 Task: Setup link text in the me for the builder.
Action: Mouse moved to (1075, 78)
Screenshot: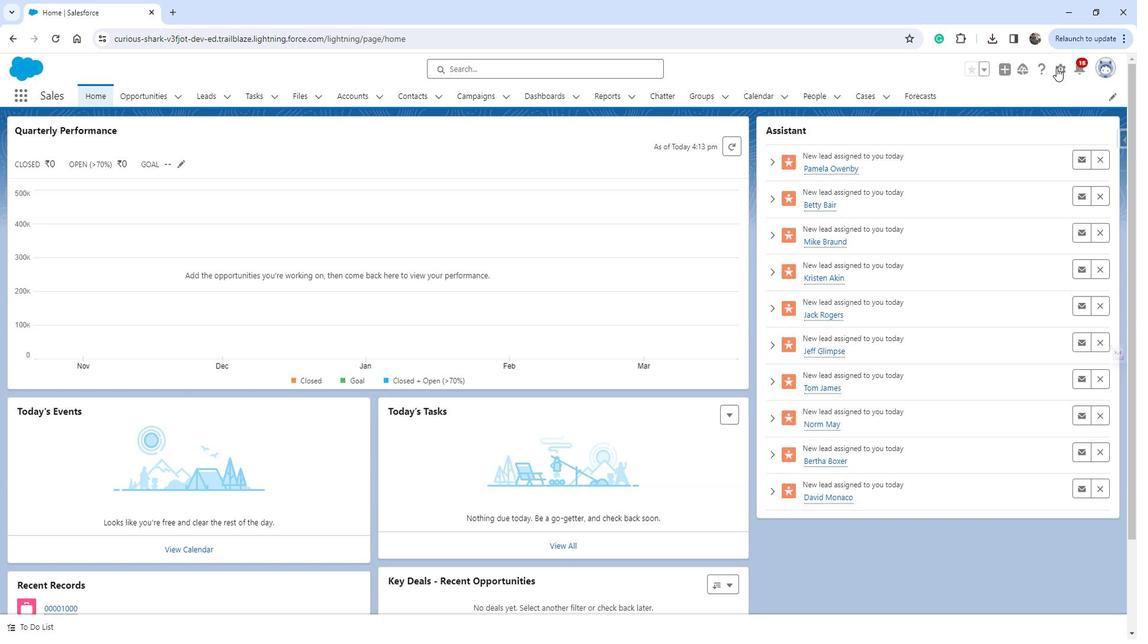 
Action: Mouse pressed left at (1075, 78)
Screenshot: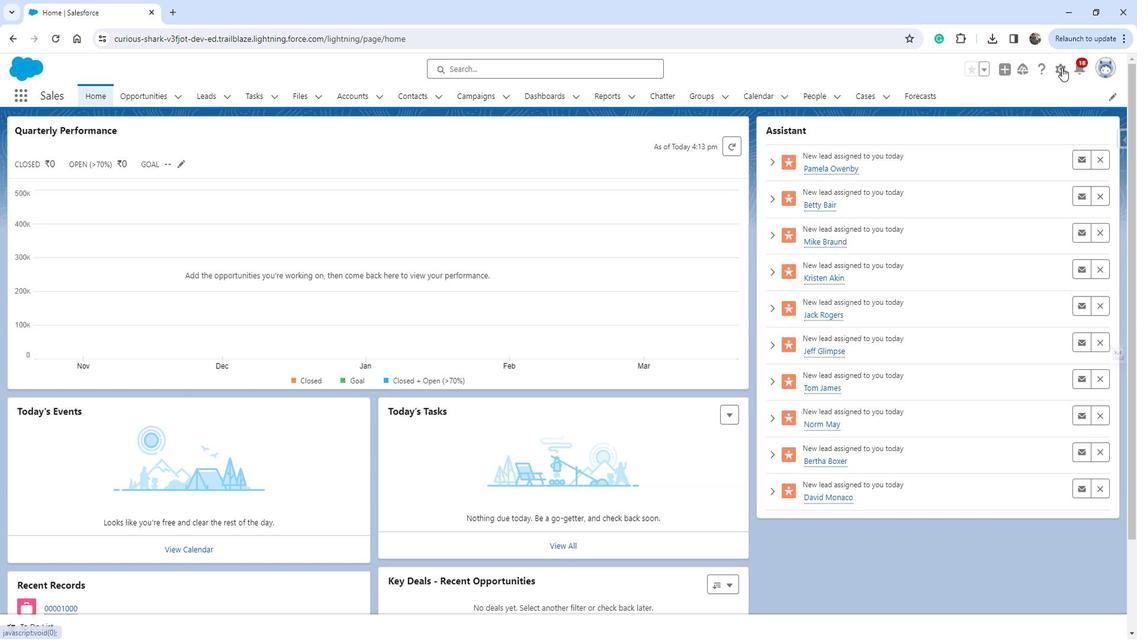 
Action: Mouse moved to (1035, 107)
Screenshot: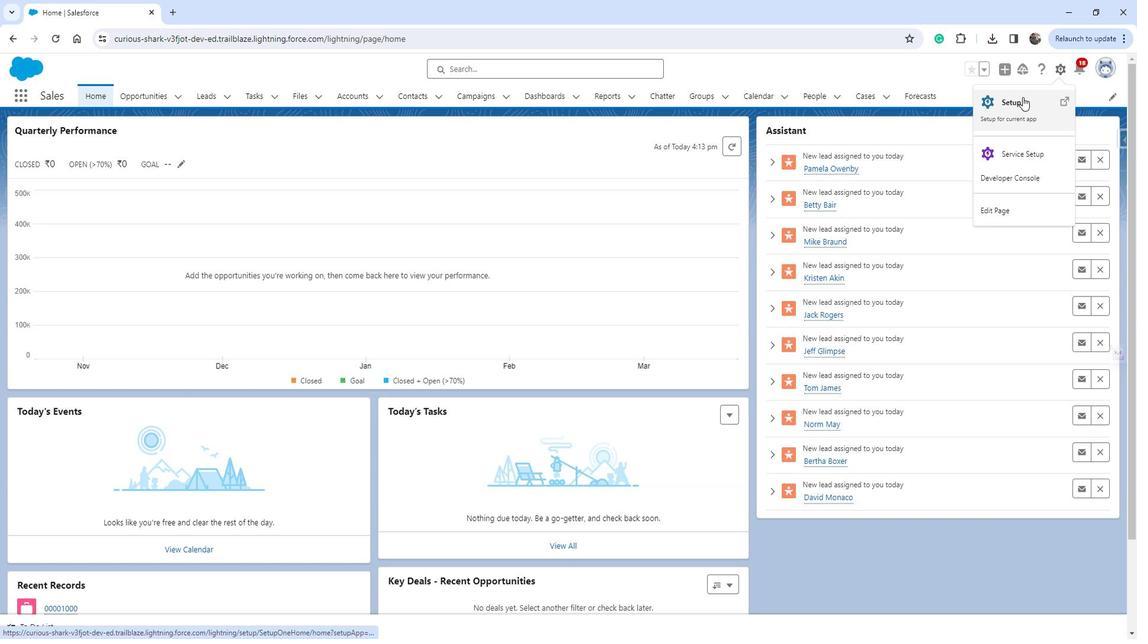 
Action: Mouse pressed left at (1035, 107)
Screenshot: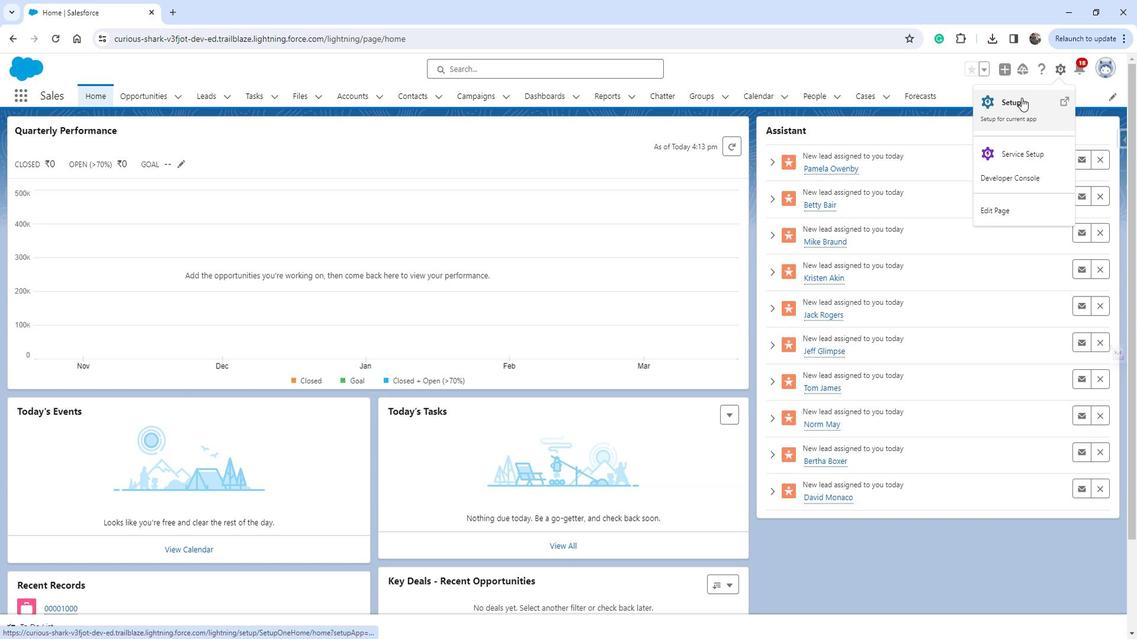 
Action: Mouse moved to (94, 290)
Screenshot: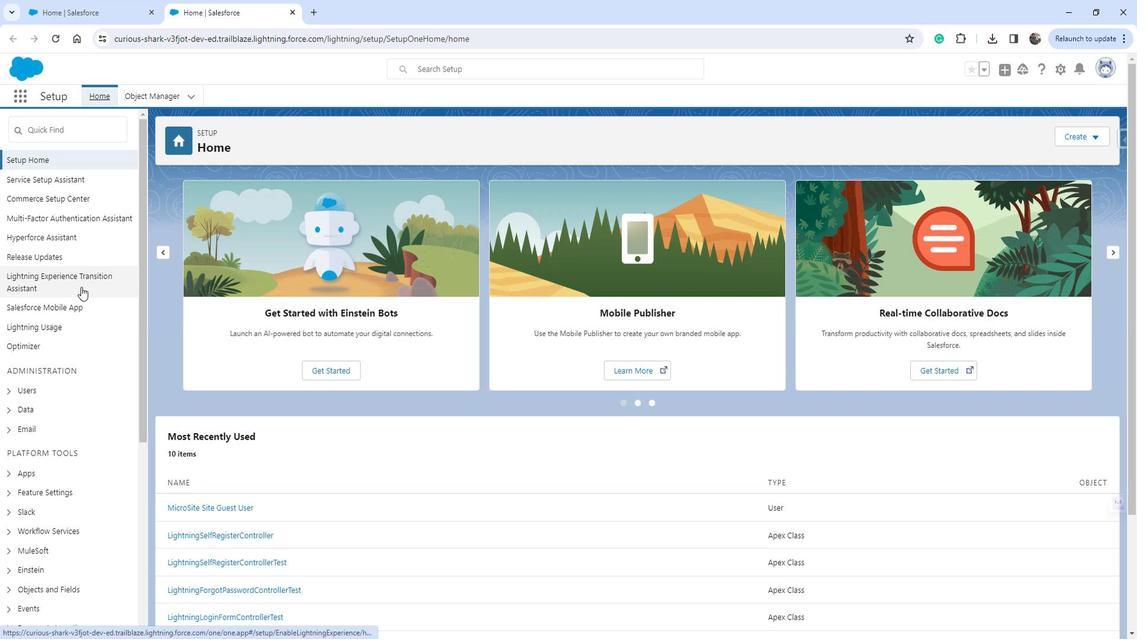 
Action: Mouse scrolled (94, 289) with delta (0, 0)
Screenshot: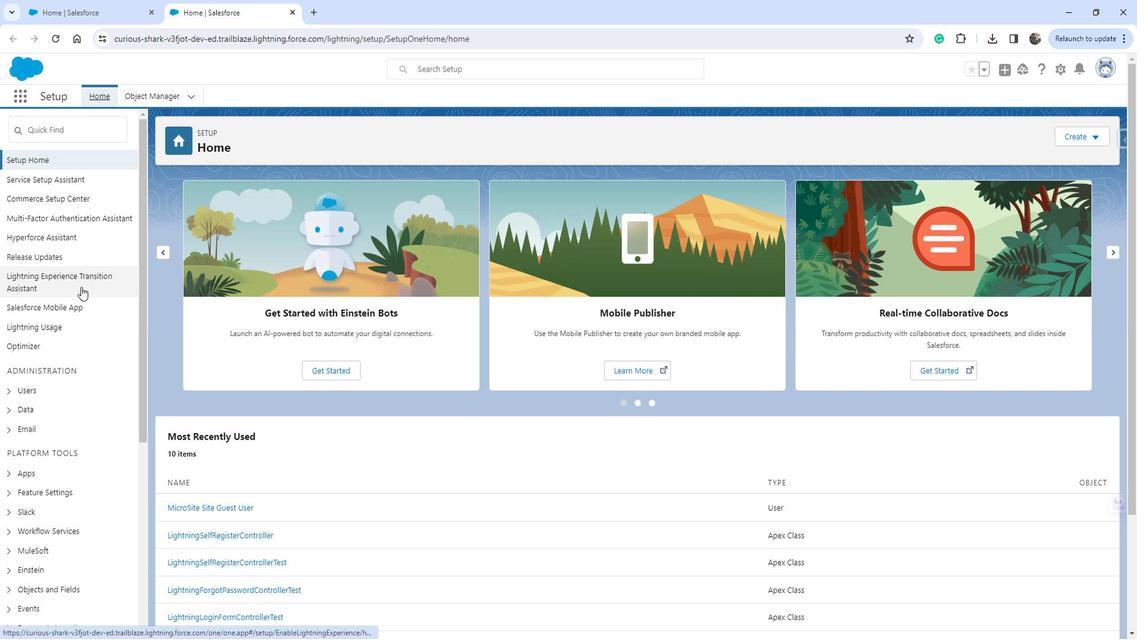 
Action: Mouse scrolled (94, 289) with delta (0, 0)
Screenshot: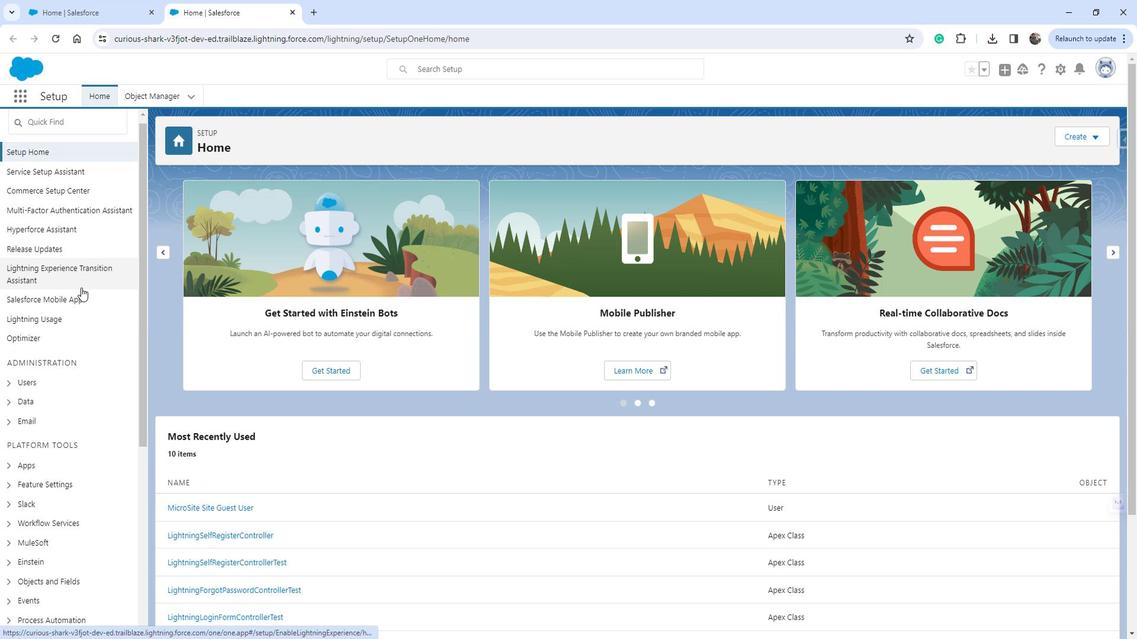 
Action: Mouse scrolled (94, 289) with delta (0, 0)
Screenshot: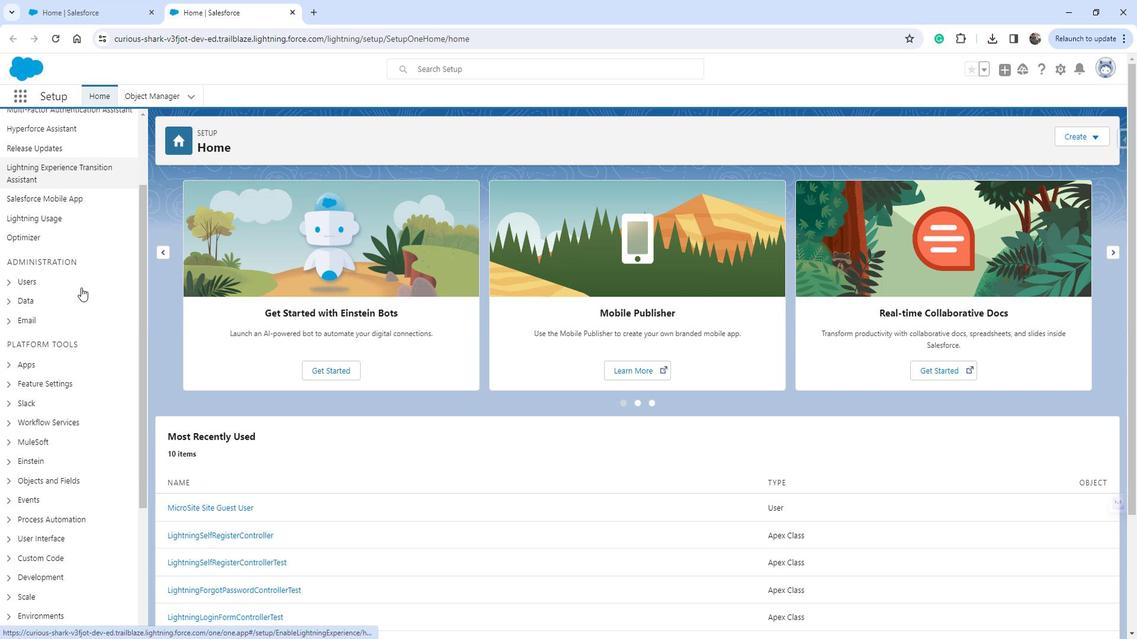 
Action: Mouse moved to (61, 314)
Screenshot: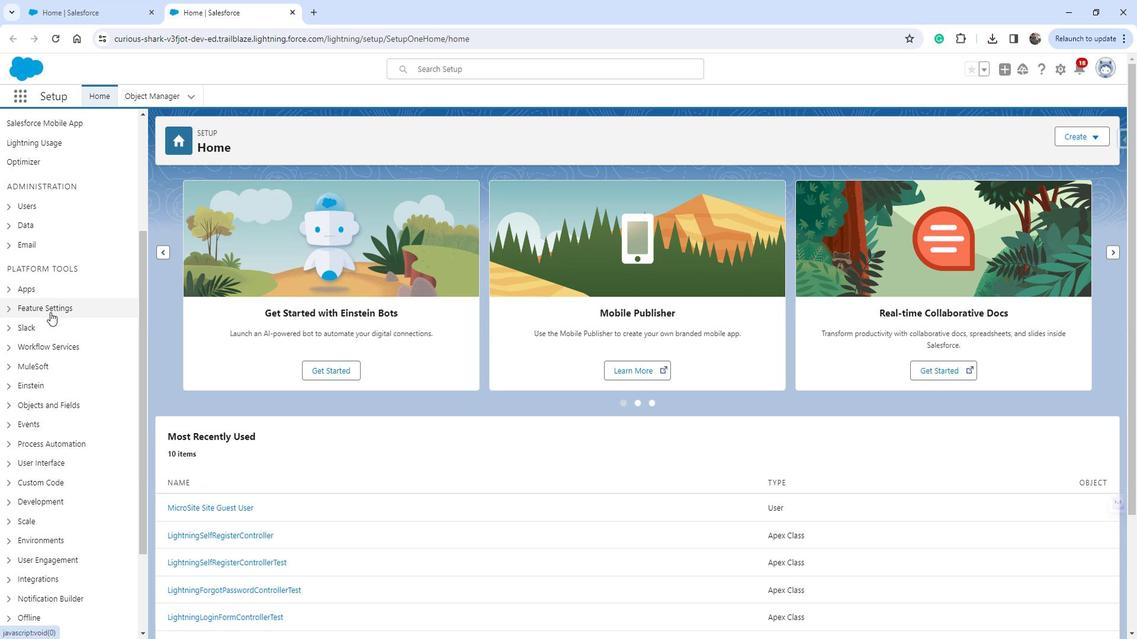 
Action: Mouse pressed left at (61, 314)
Screenshot: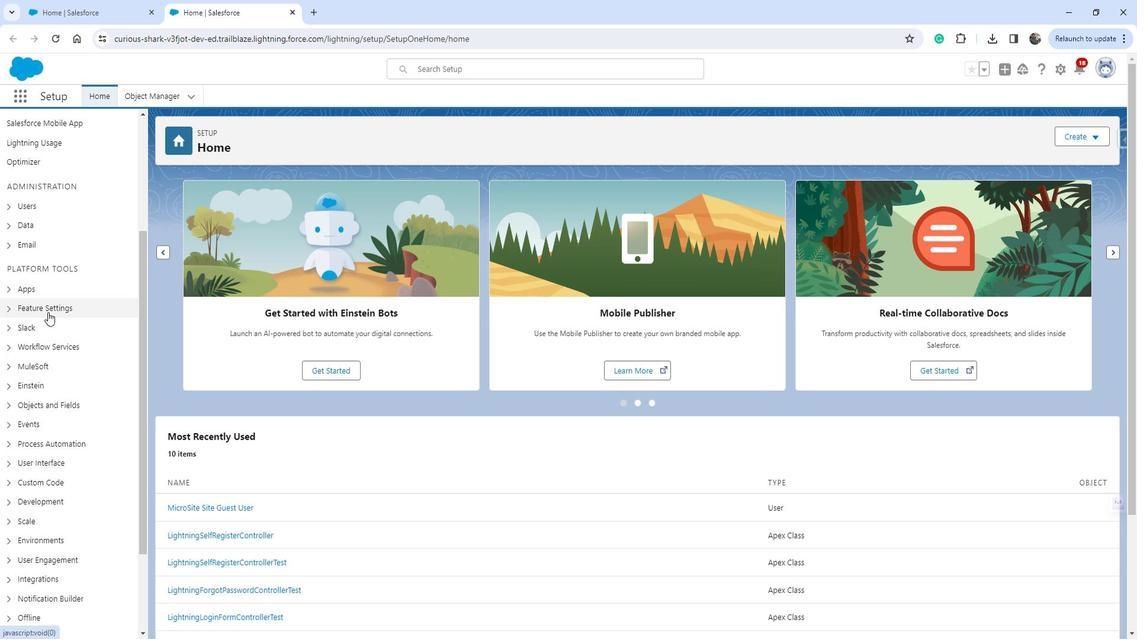 
Action: Mouse moved to (68, 404)
Screenshot: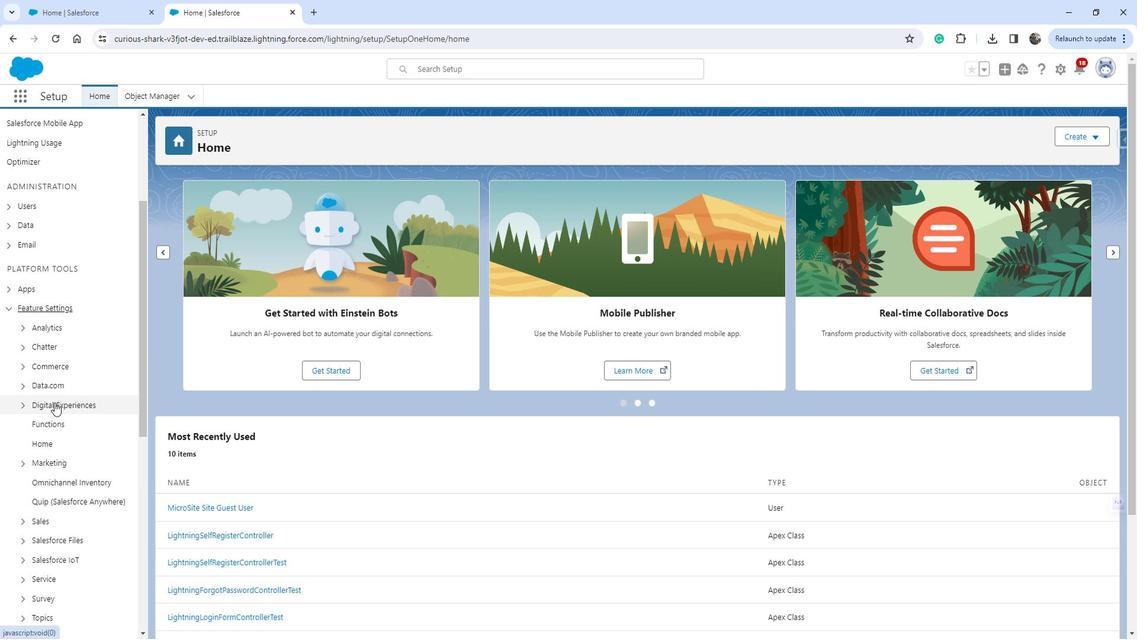 
Action: Mouse pressed left at (68, 404)
Screenshot: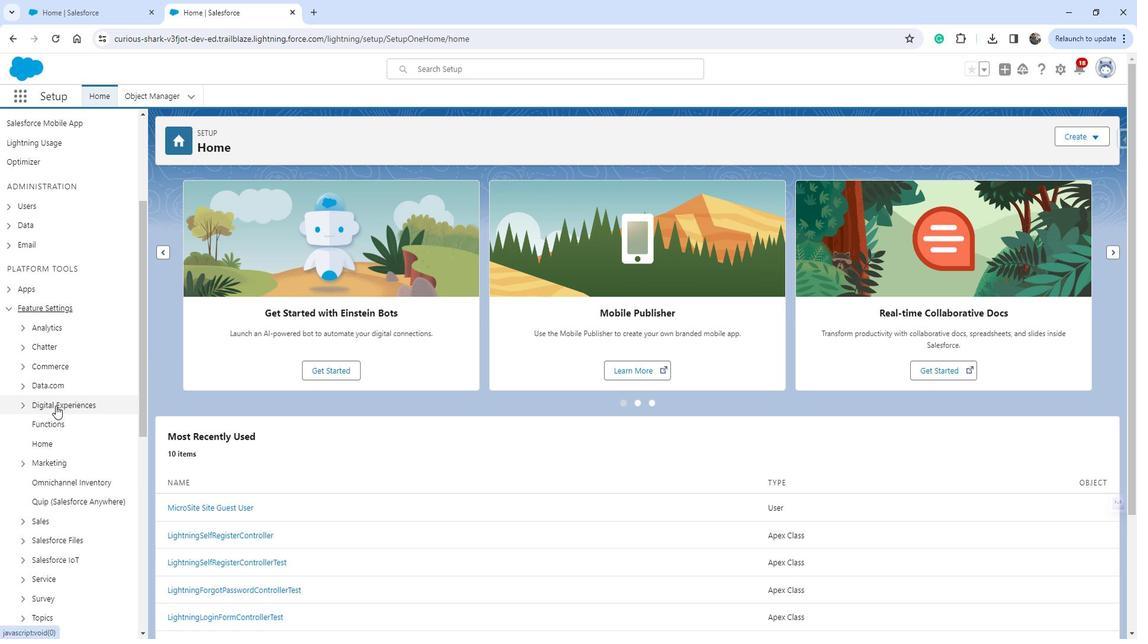 
Action: Mouse moved to (68, 418)
Screenshot: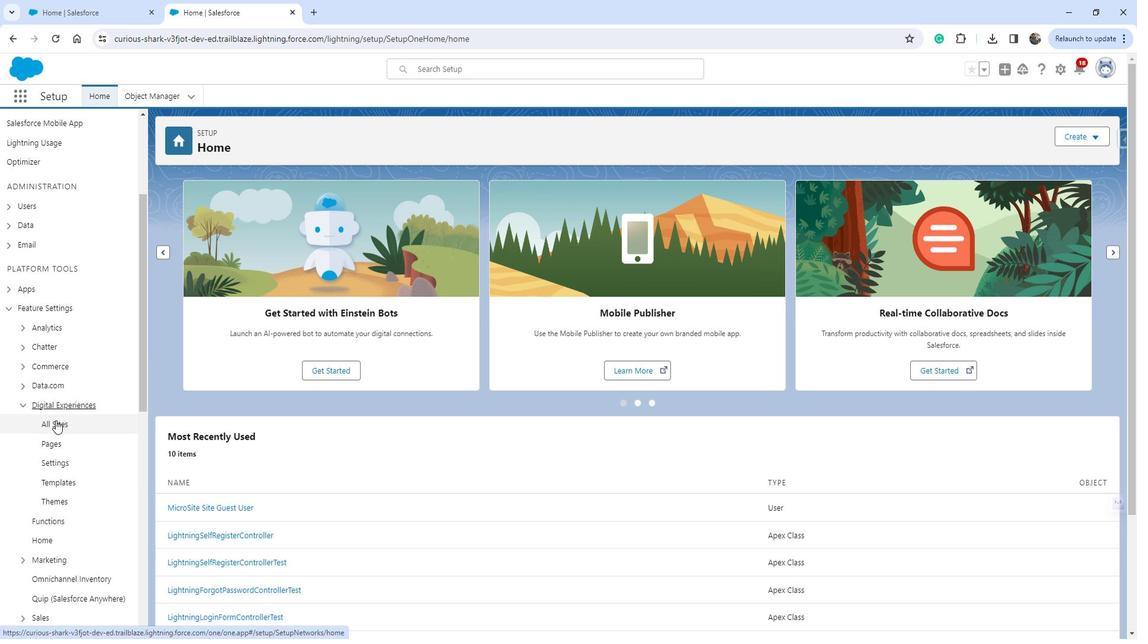 
Action: Mouse pressed left at (68, 418)
Screenshot: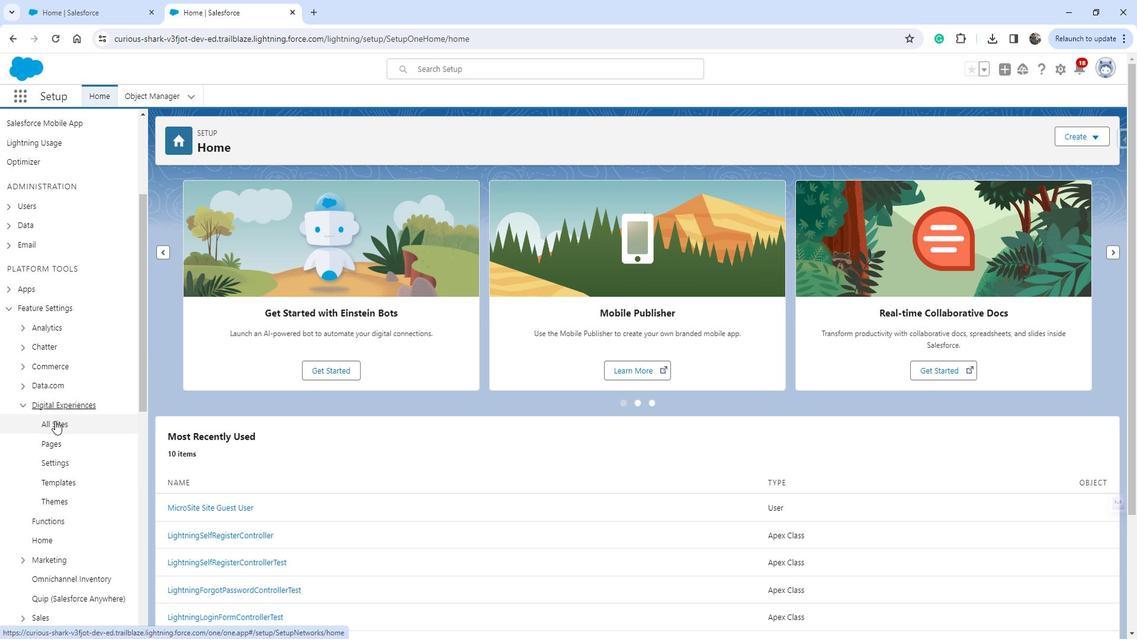 
Action: Mouse moved to (205, 286)
Screenshot: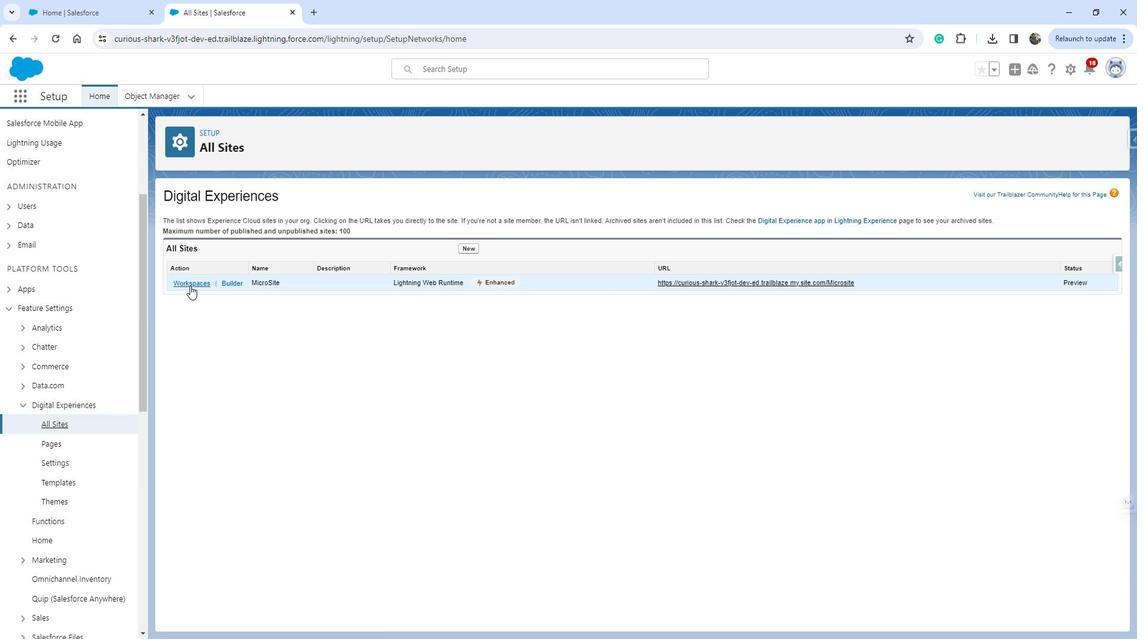 
Action: Mouse pressed left at (205, 286)
Screenshot: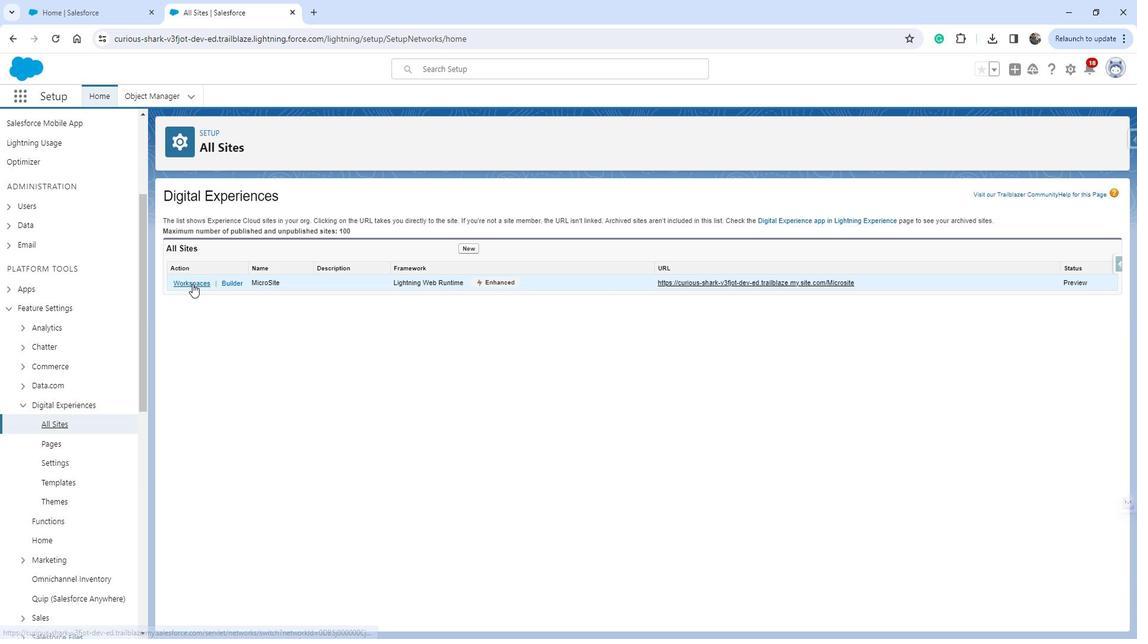 
Action: Mouse moved to (181, 273)
Screenshot: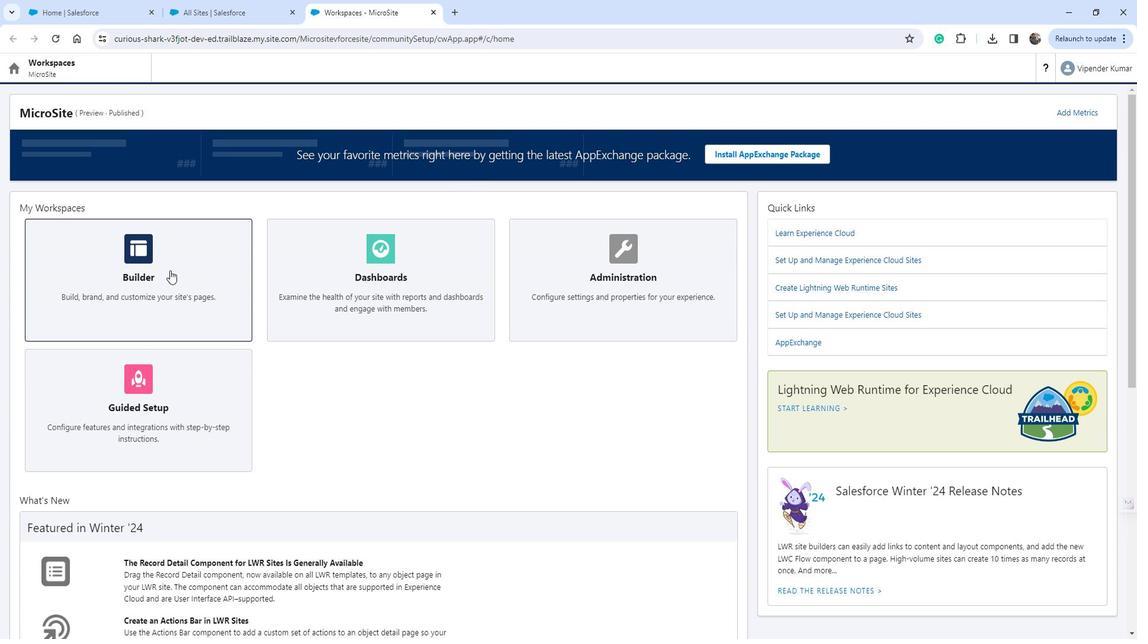 
Action: Mouse pressed left at (181, 273)
Screenshot: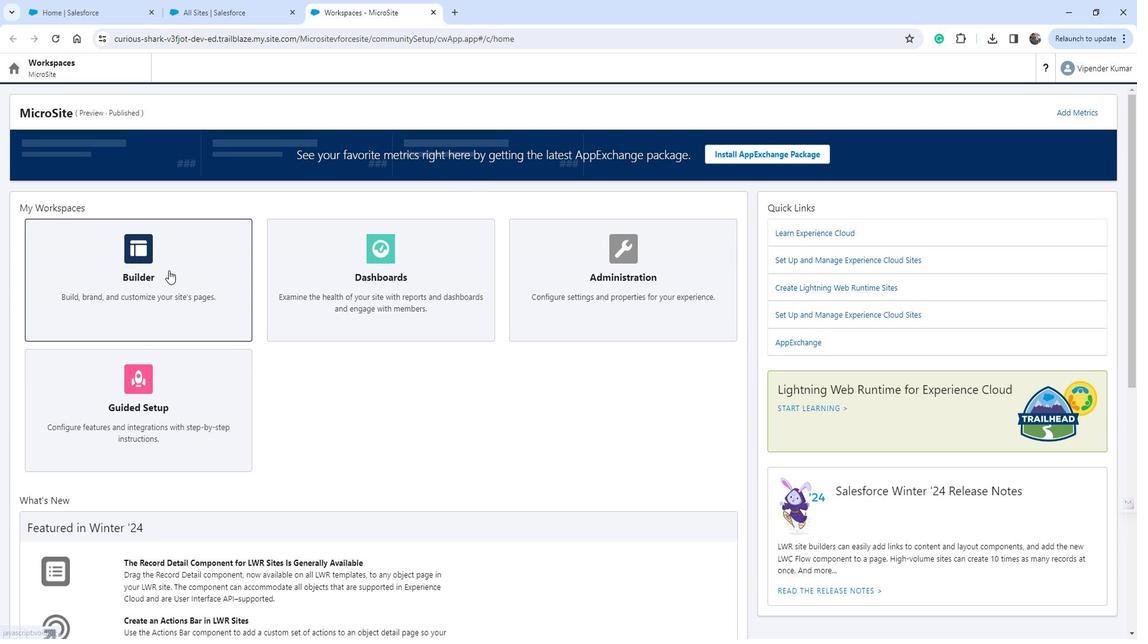 
Action: Mouse moved to (34, 151)
Screenshot: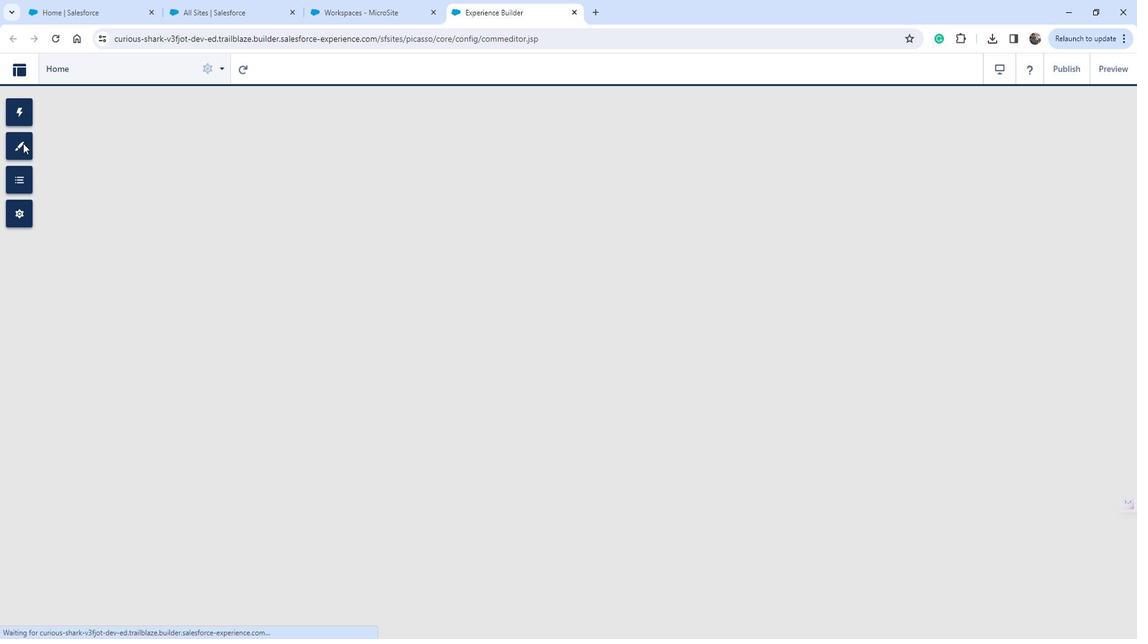 
Action: Mouse pressed left at (34, 151)
Screenshot: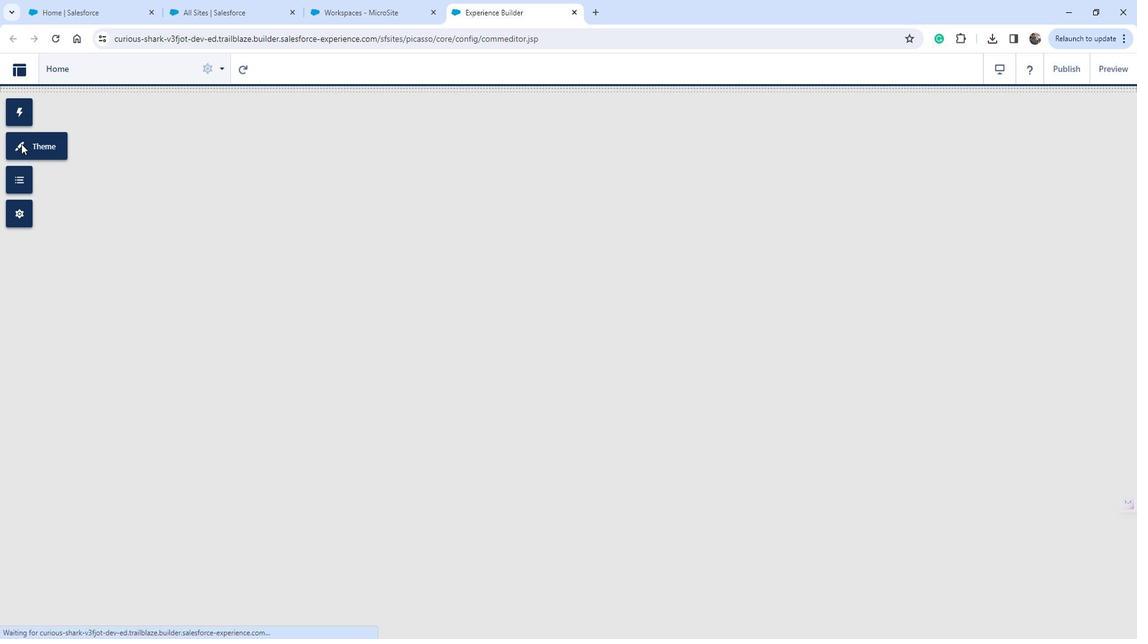
Action: Mouse moved to (150, 191)
Screenshot: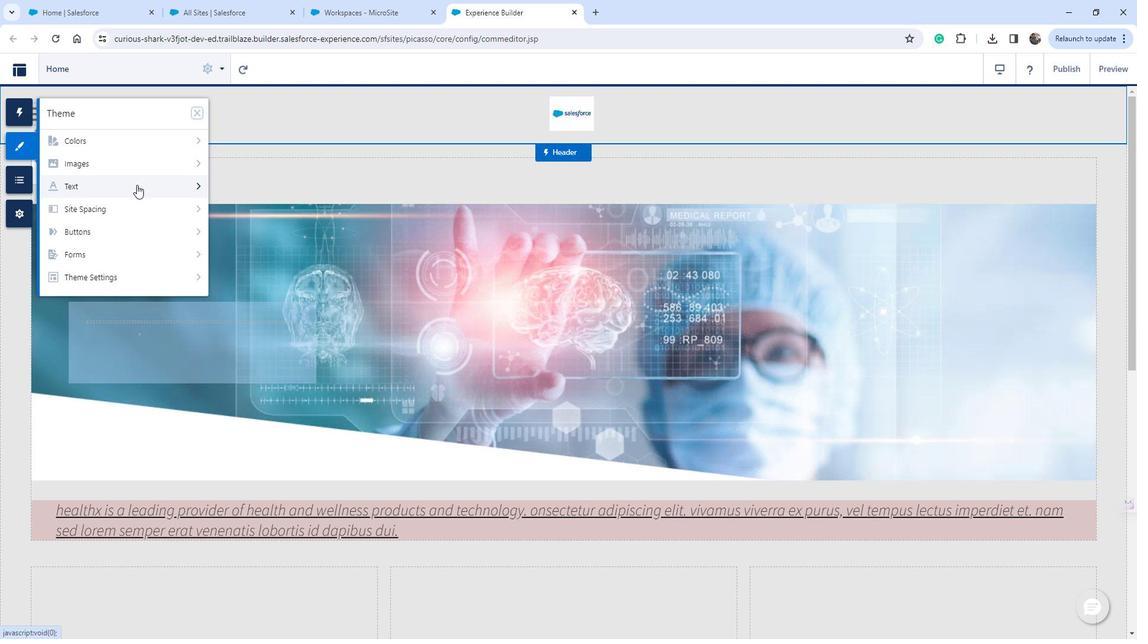 
Action: Mouse pressed left at (150, 191)
Screenshot: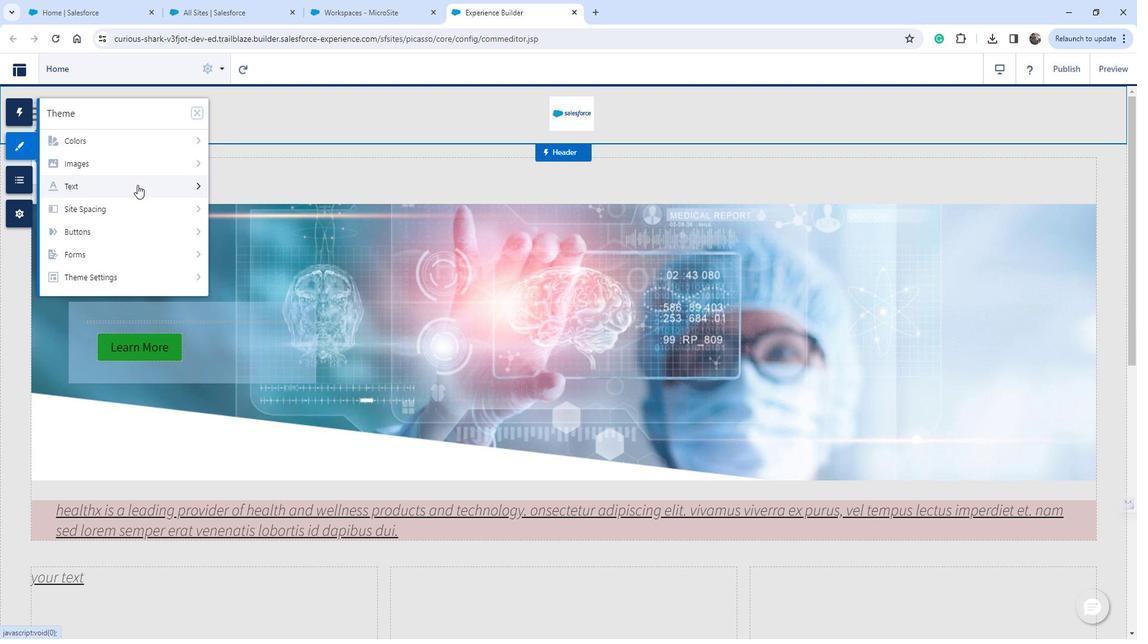 
Action: Mouse moved to (206, 142)
Screenshot: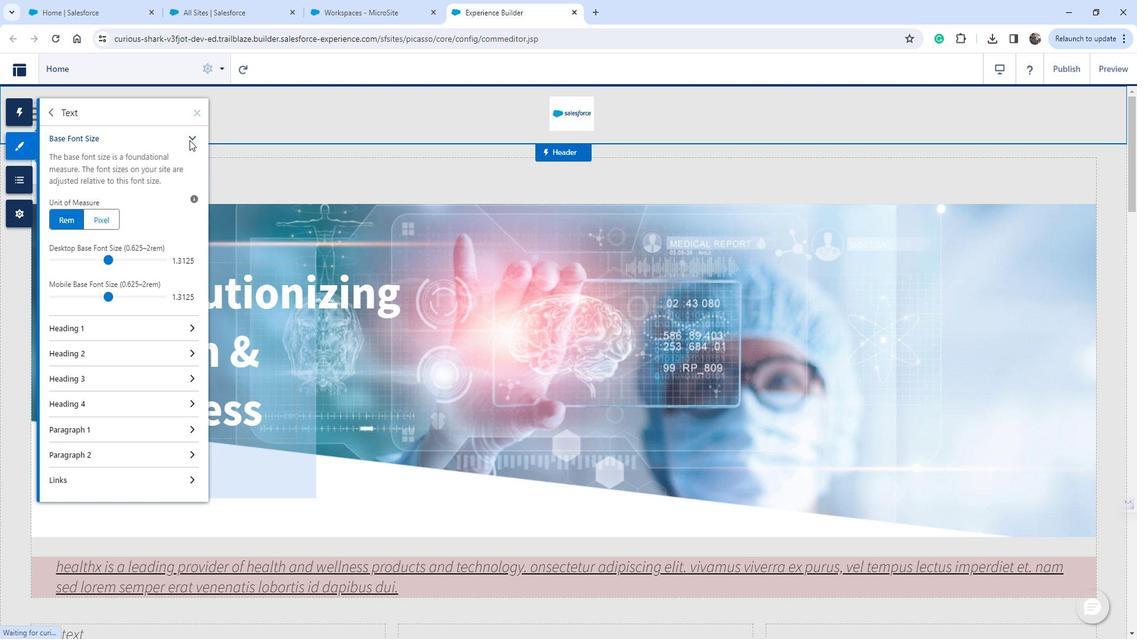 
Action: Mouse pressed left at (206, 142)
Screenshot: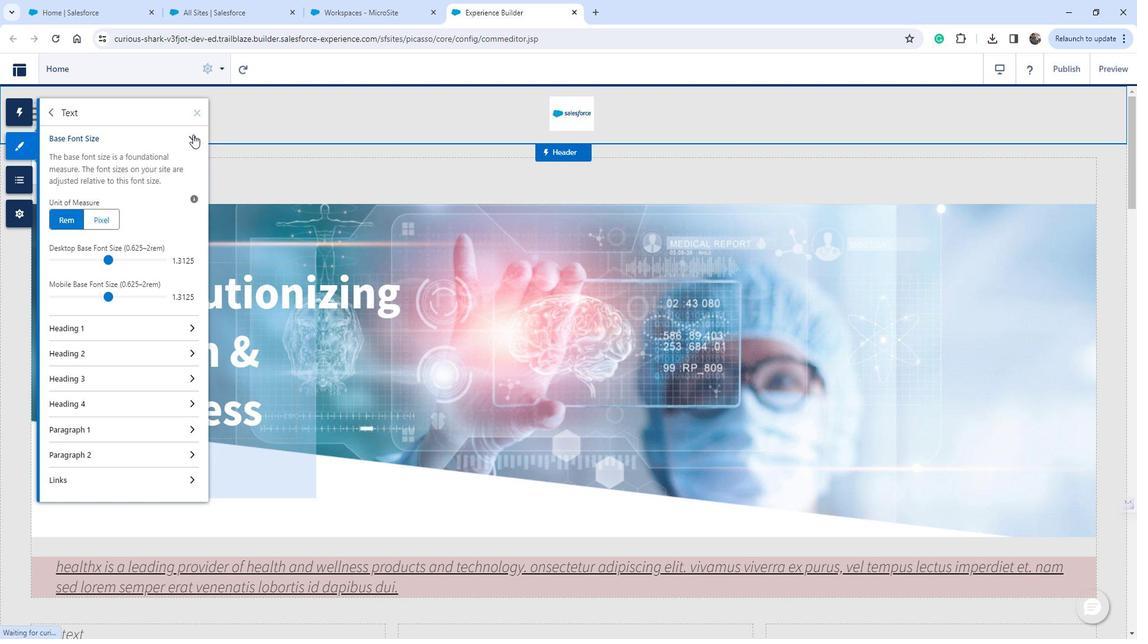 
Action: Mouse moved to (148, 315)
Screenshot: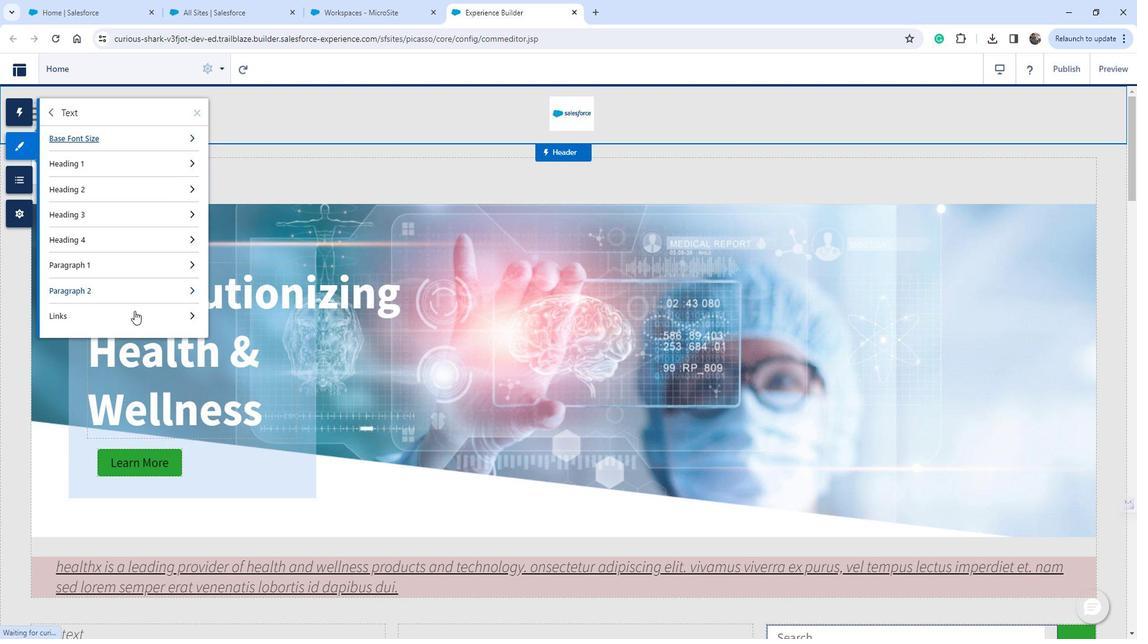 
Action: Mouse pressed left at (148, 315)
Screenshot: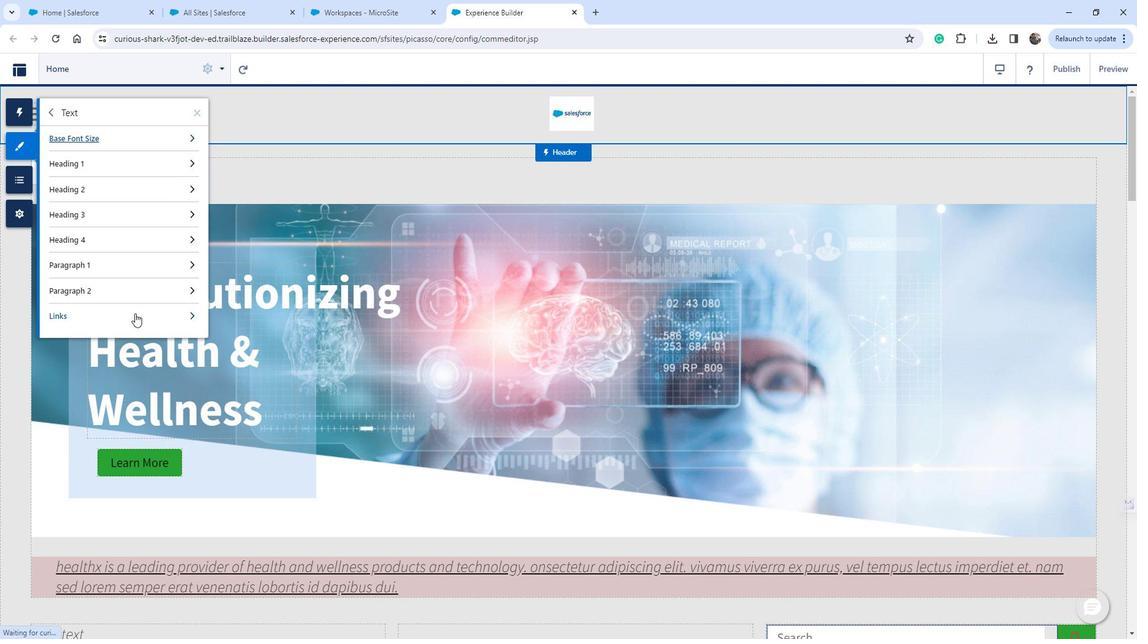 
Action: Mouse moved to (175, 335)
Screenshot: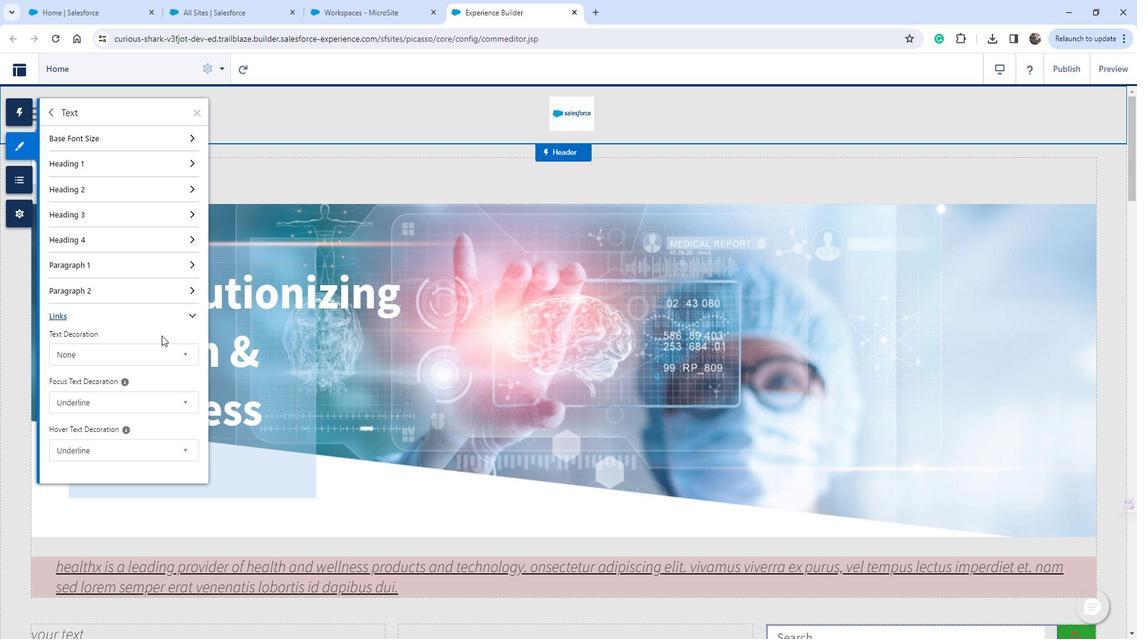 
Action: Mouse scrolled (175, 334) with delta (0, 0)
Screenshot: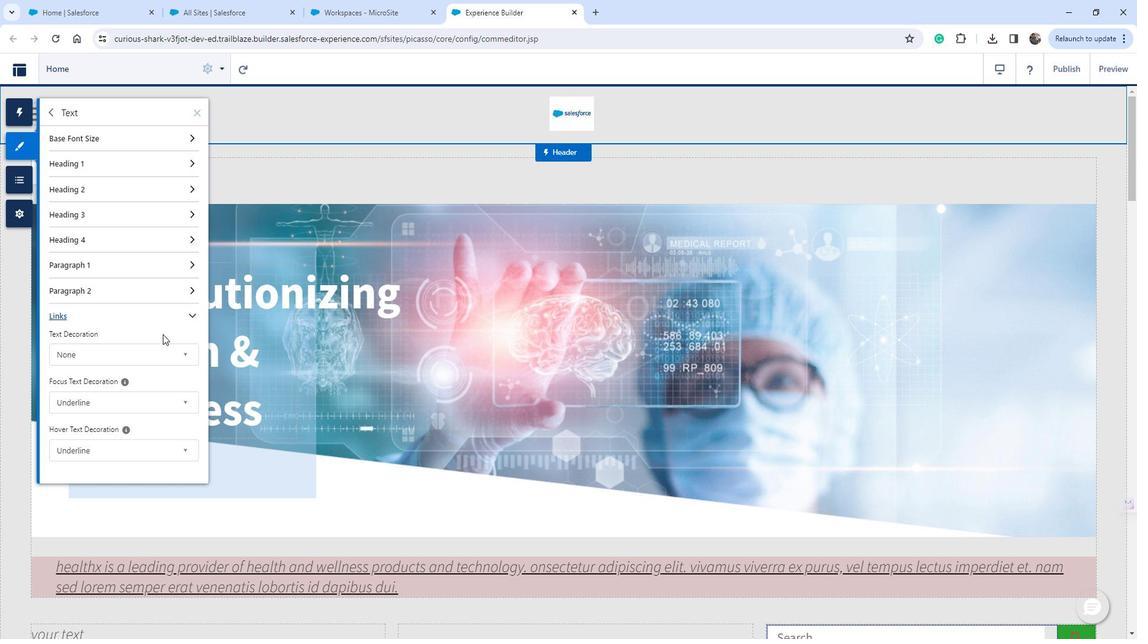 
Action: Mouse scrolled (175, 334) with delta (0, 0)
Screenshot: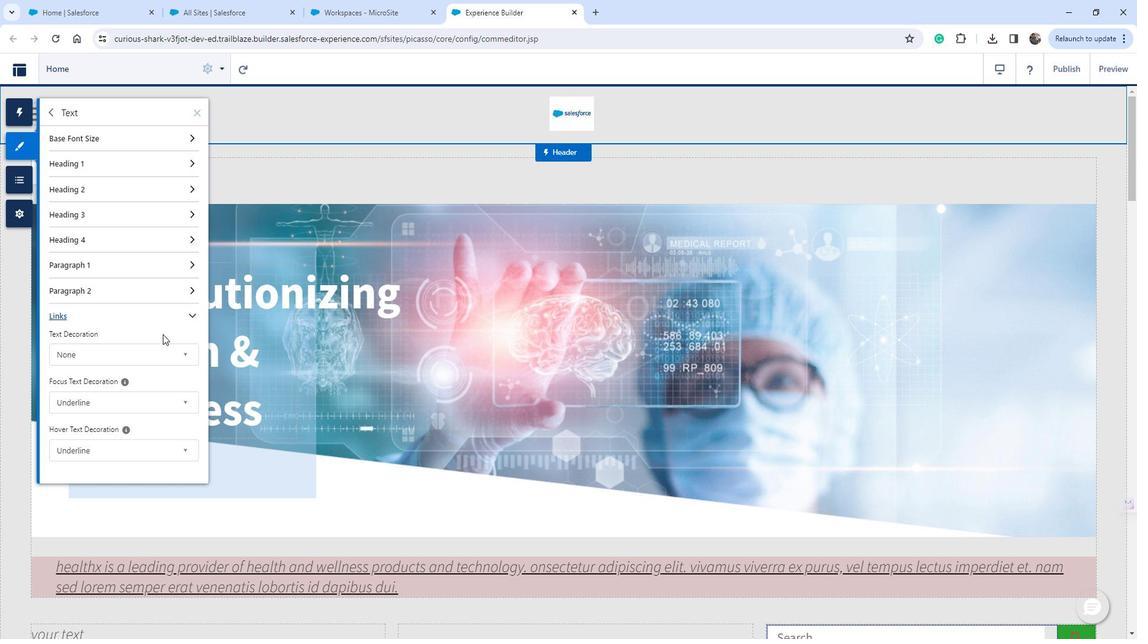 
Action: Mouse moved to (176, 357)
Screenshot: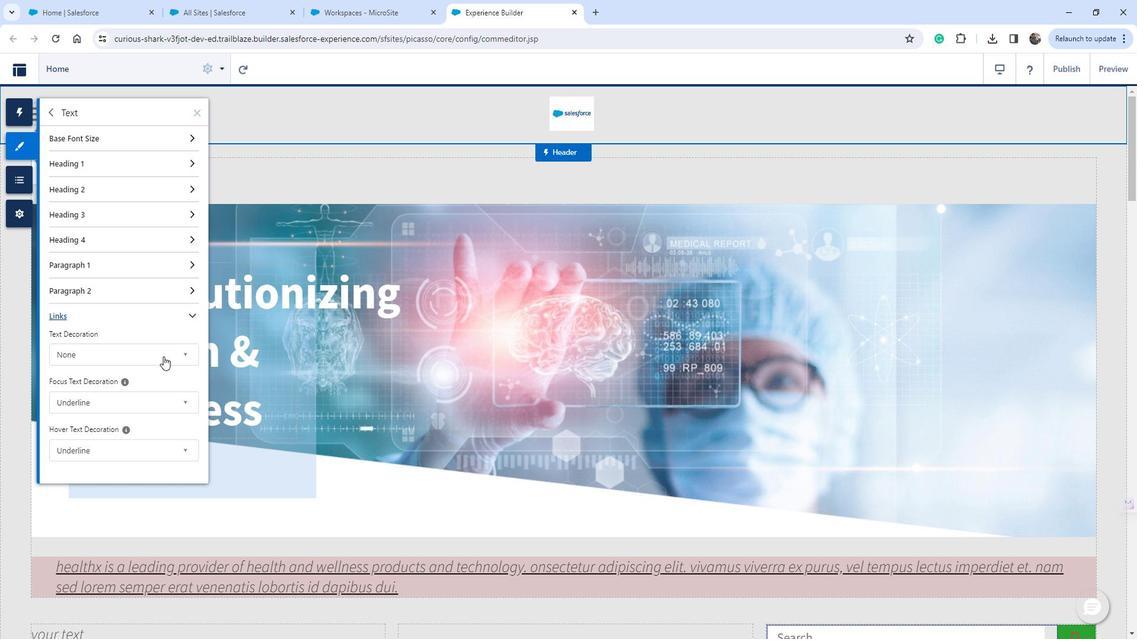 
Action: Mouse pressed left at (176, 357)
Screenshot: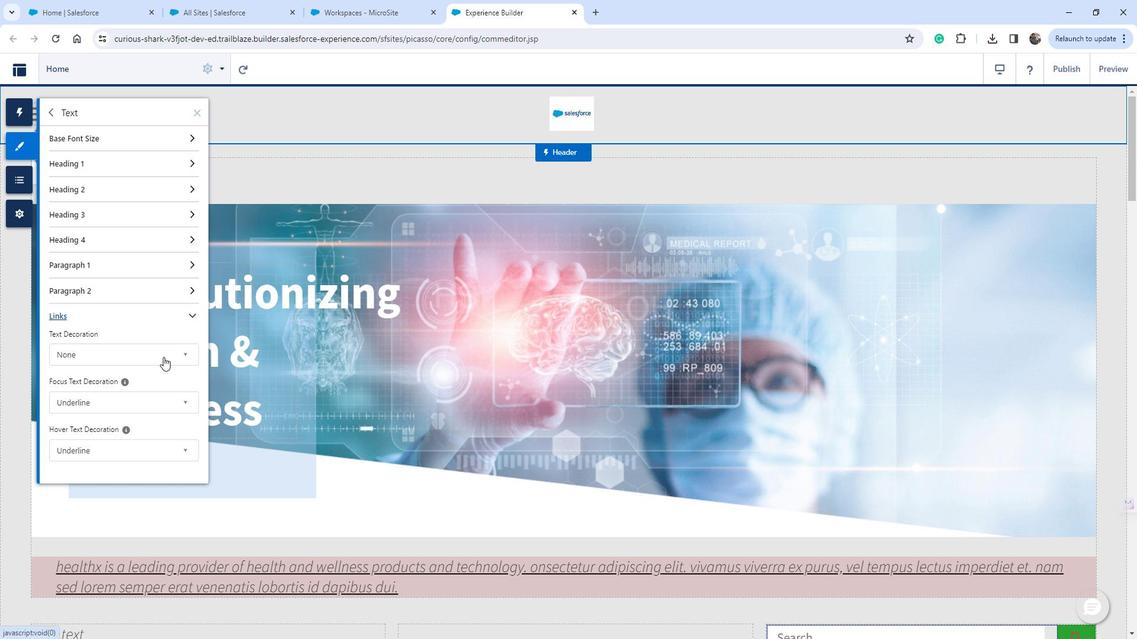 
Action: Mouse moved to (132, 421)
Screenshot: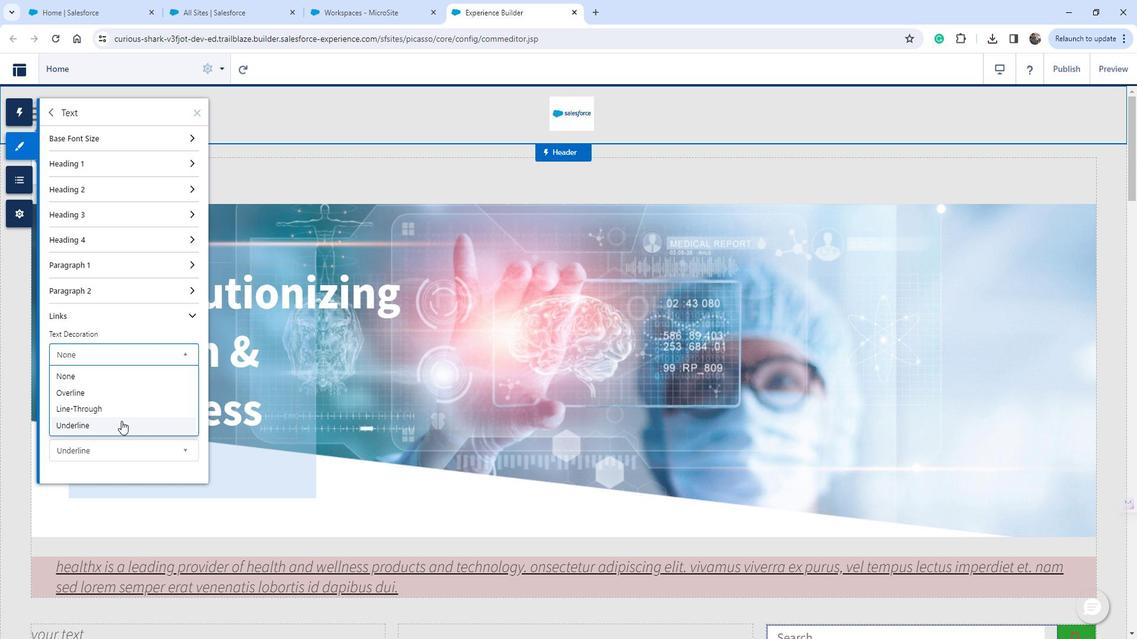 
Action: Mouse pressed left at (132, 421)
Screenshot: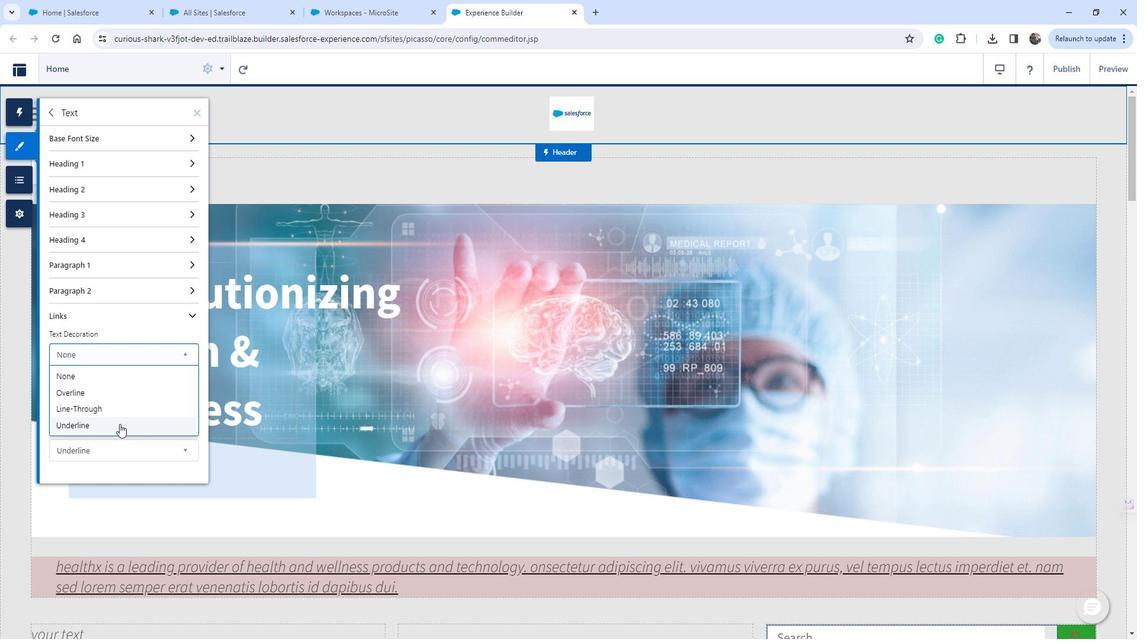 
Action: Mouse moved to (120, 402)
Screenshot: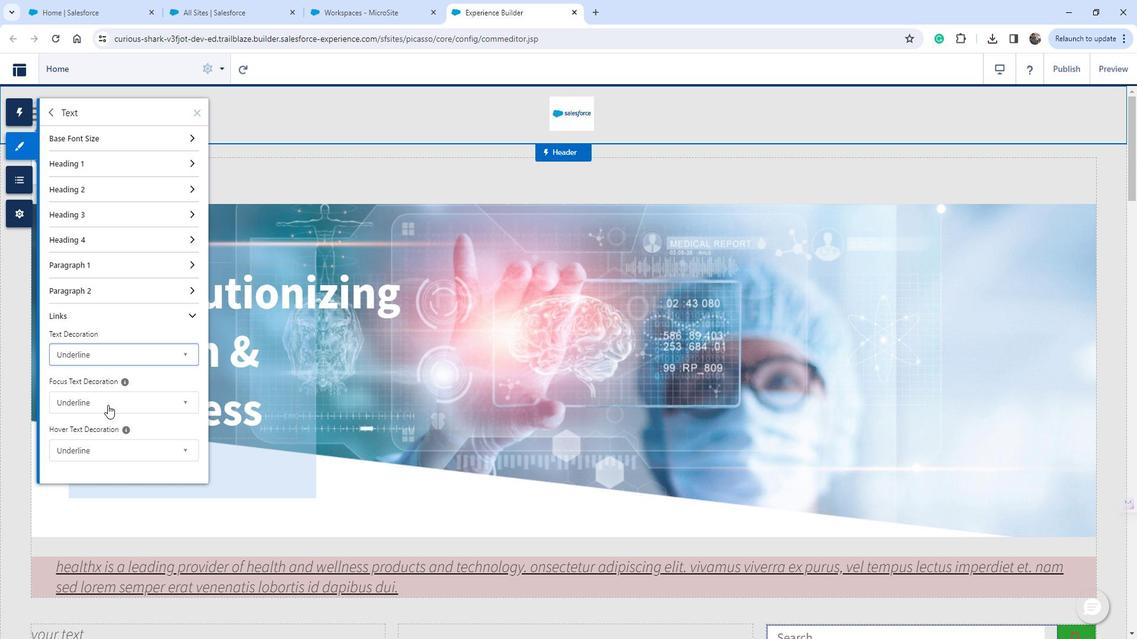 
Action: Mouse pressed left at (120, 402)
Screenshot: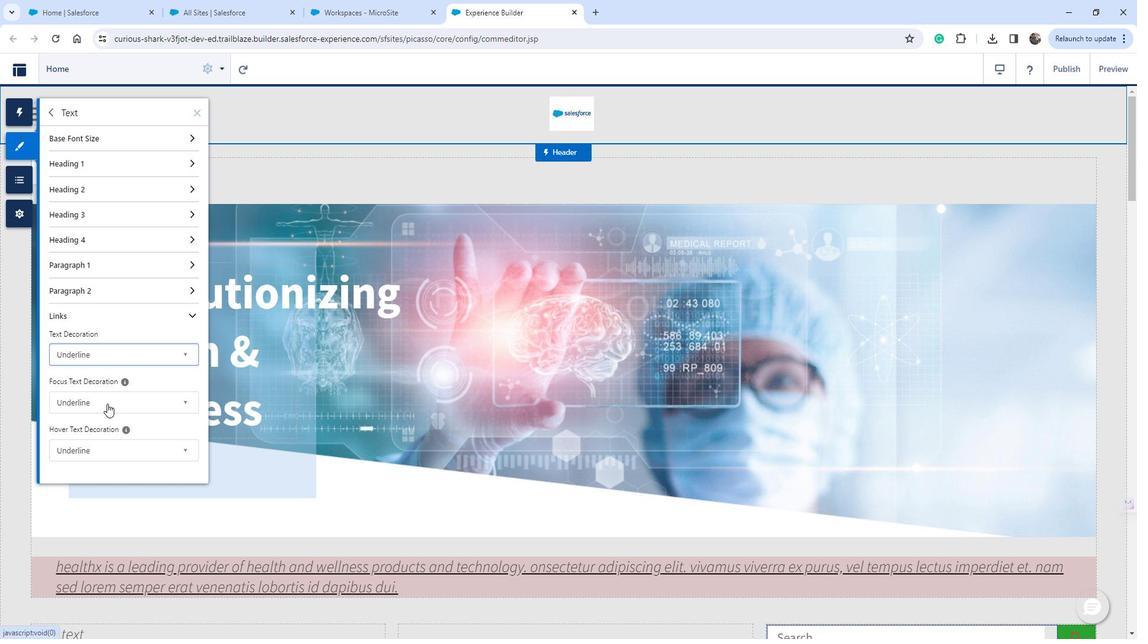 
Action: Mouse moved to (112, 421)
Screenshot: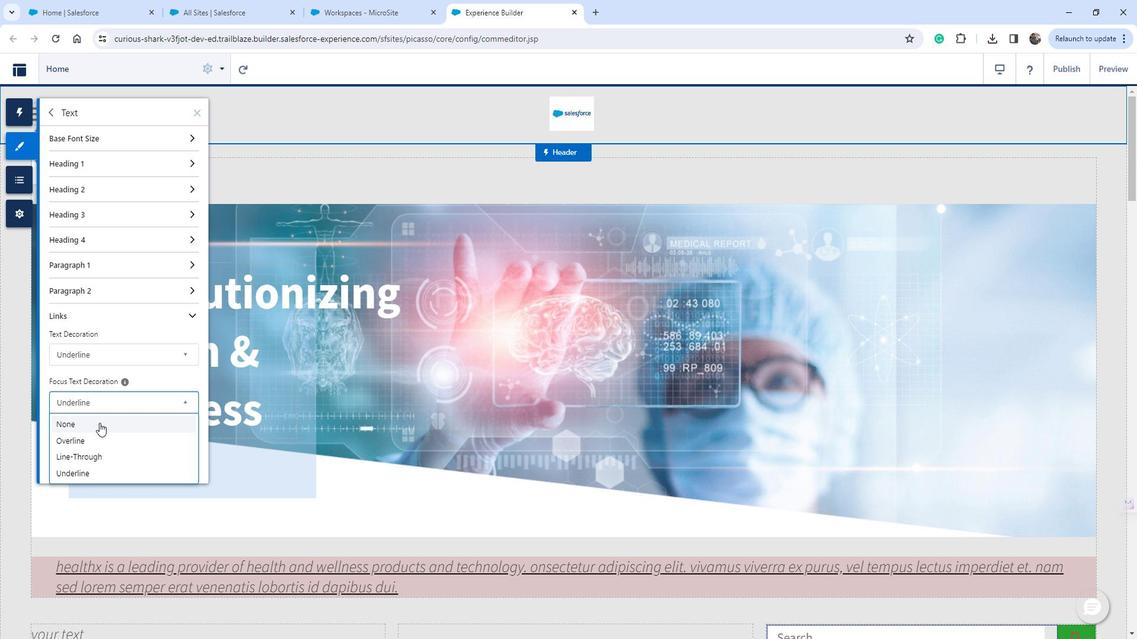
Action: Mouse pressed left at (112, 421)
Screenshot: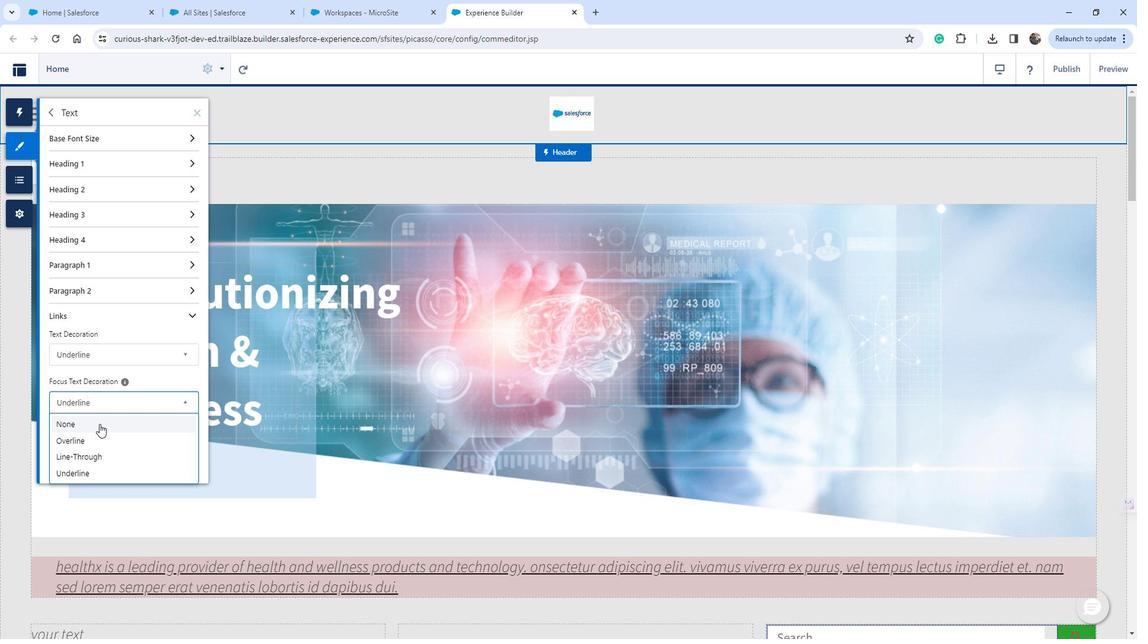 
Action: Mouse moved to (167, 445)
Screenshot: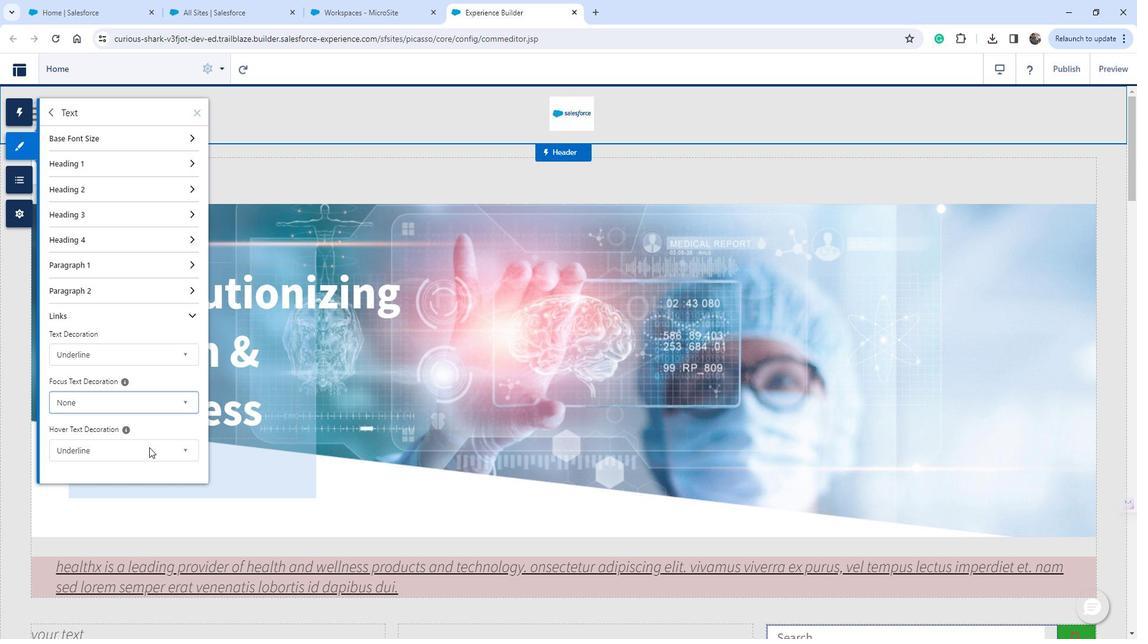 
Action: Mouse pressed left at (167, 445)
Screenshot: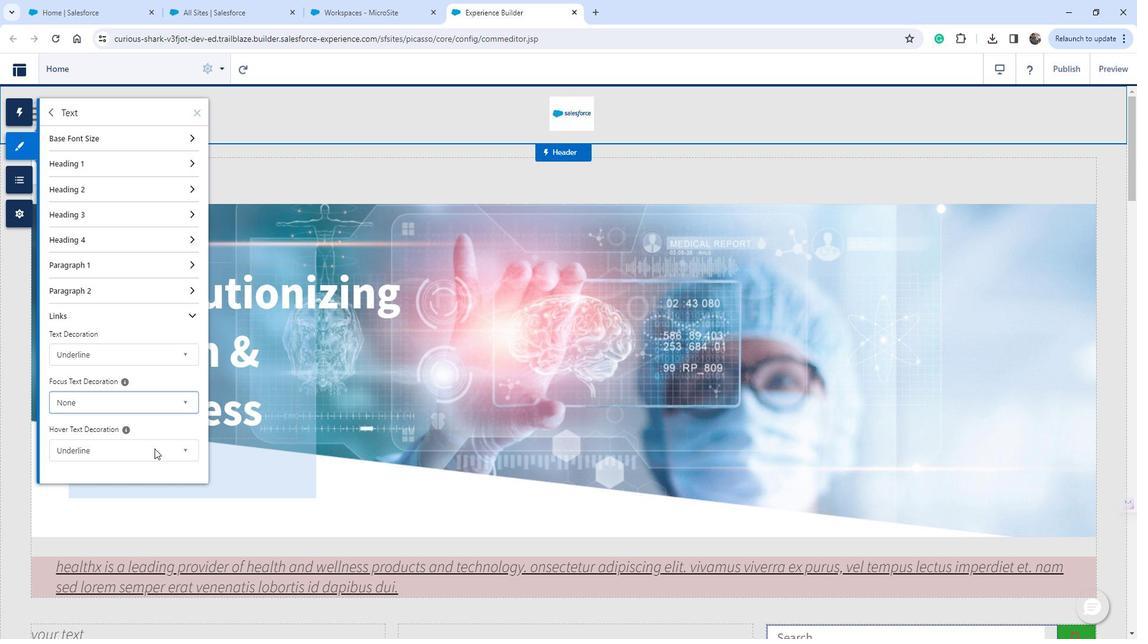 
Action: Mouse moved to (199, 421)
Screenshot: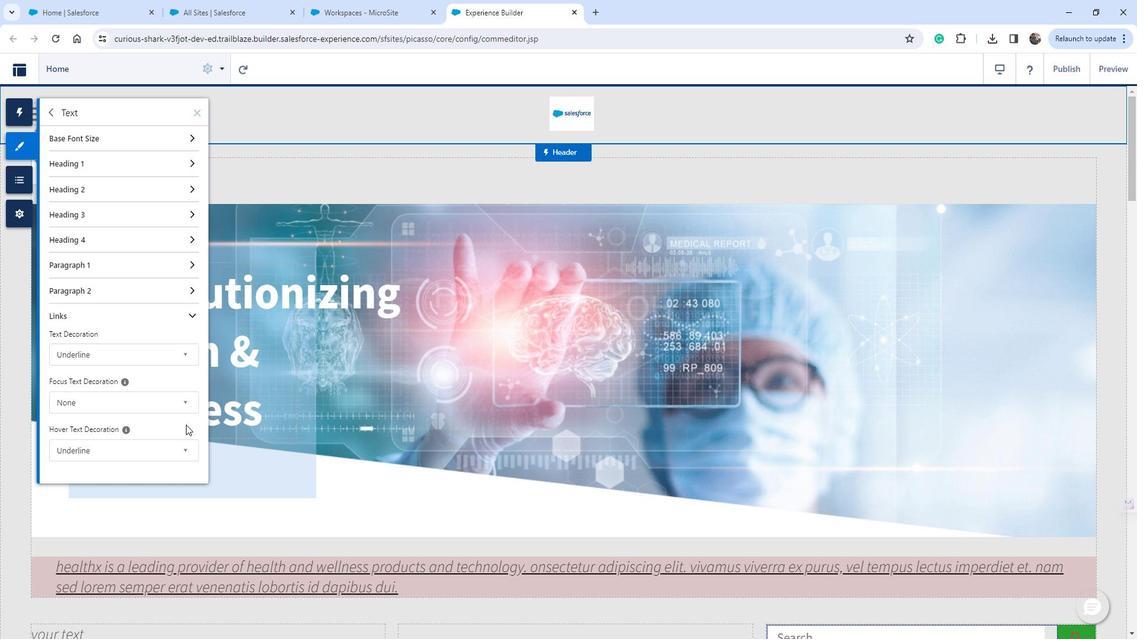 
